 Task: Check the traffic conditions on the I-80 in California .
Action: Mouse moved to (524, 124)
Screenshot: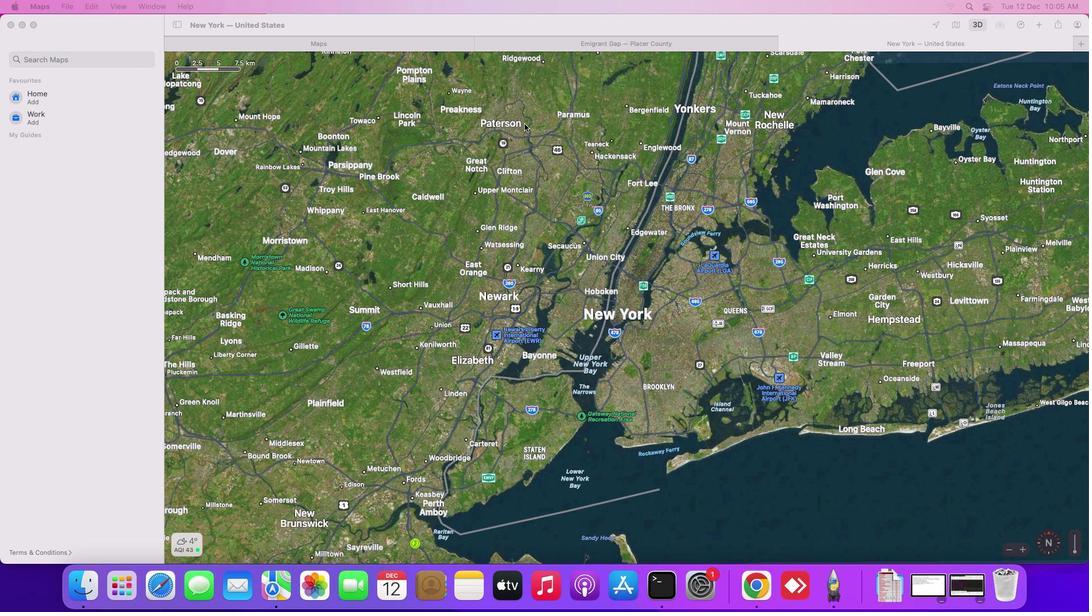 
Action: Mouse pressed left at (524, 124)
Screenshot: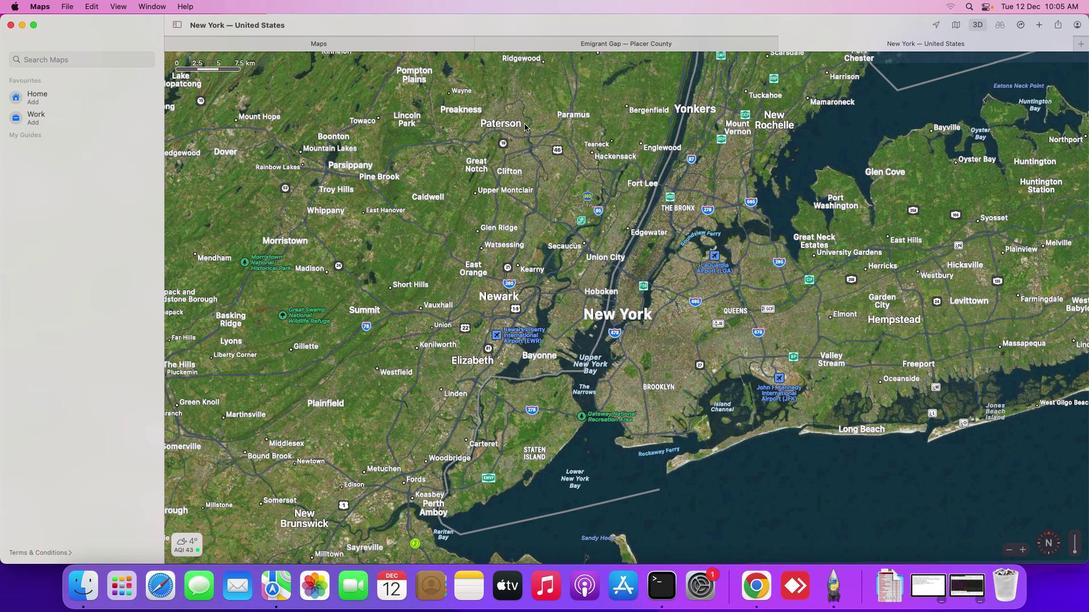 
Action: Mouse moved to (77, 61)
Screenshot: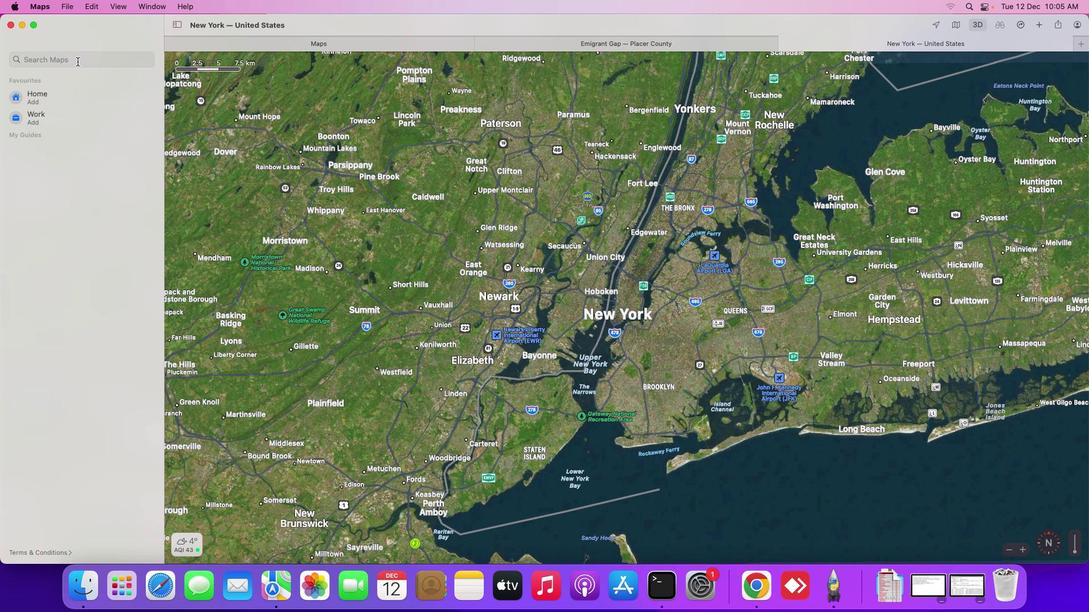 
Action: Mouse pressed left at (77, 61)
Screenshot: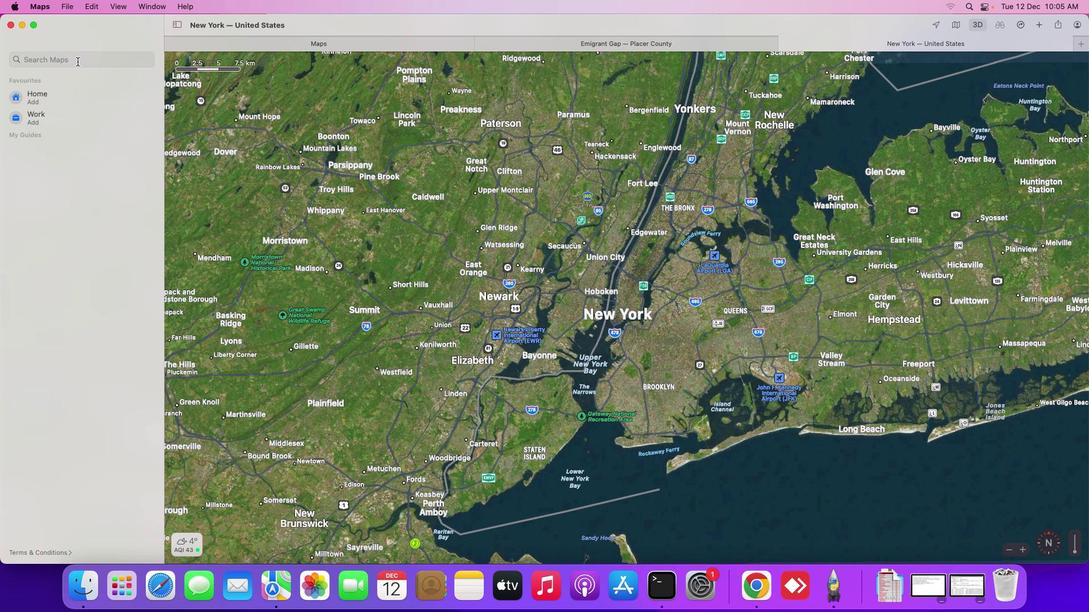 
Action: Mouse moved to (77, 60)
Screenshot: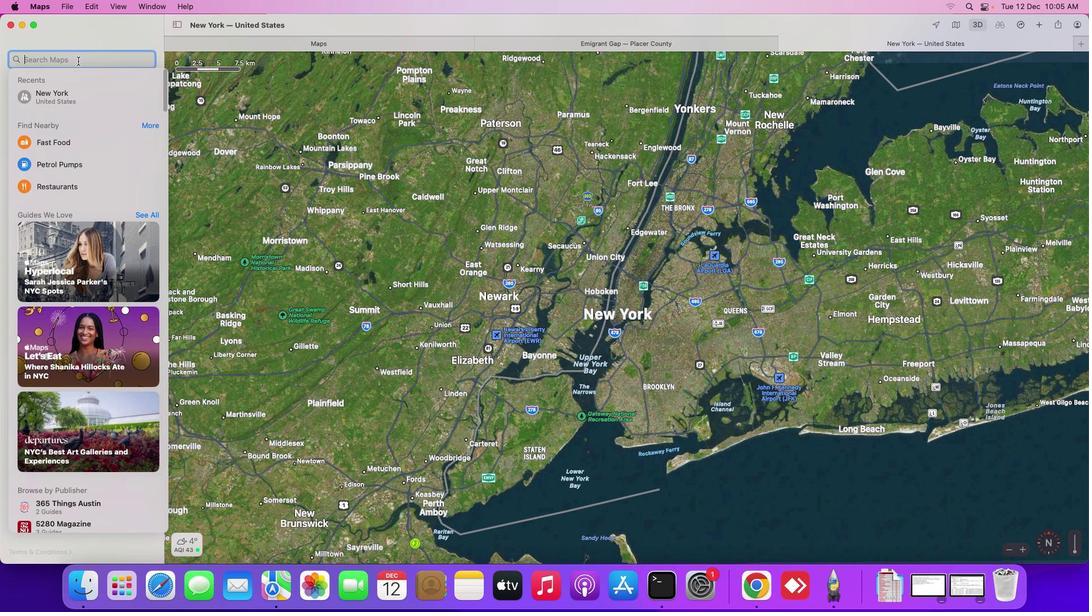 
Action: Key pressed Key.shift_r'I''-''8''0'Key.space'i''n'Key.spaceKey.shift_r'C''a''l''i''f''o''r''n''i''a'Key.enter
Screenshot: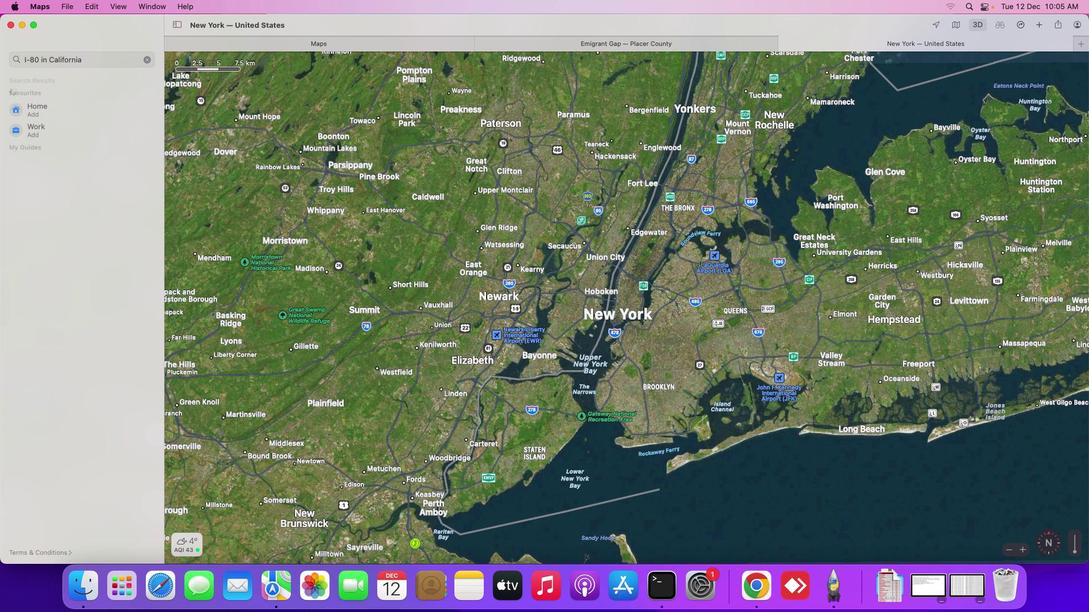 
Action: Mouse moved to (933, 222)
Screenshot: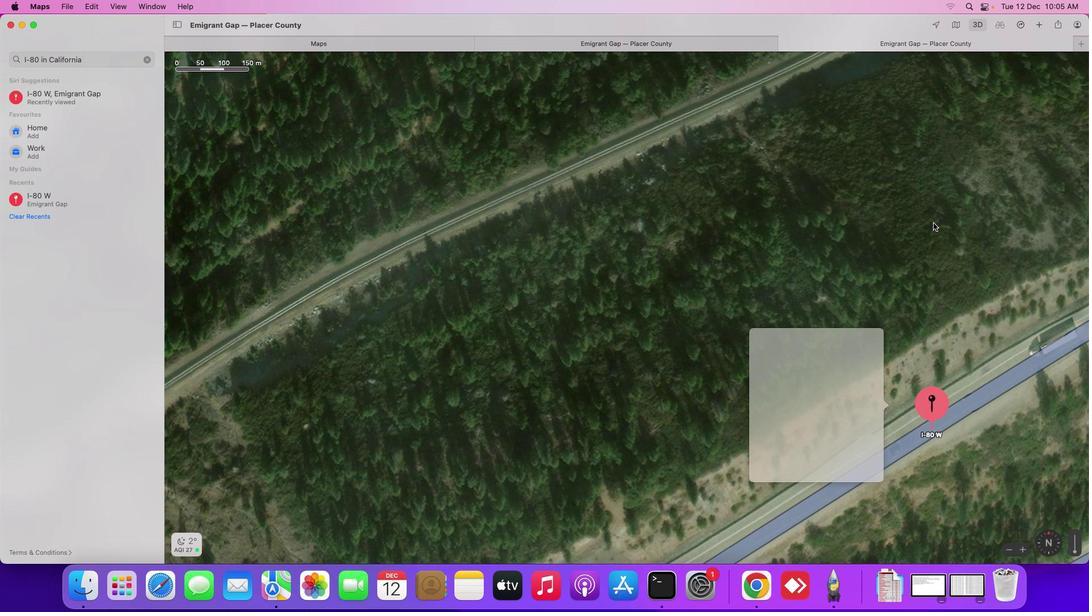
Action: Mouse pressed left at (933, 222)
Screenshot: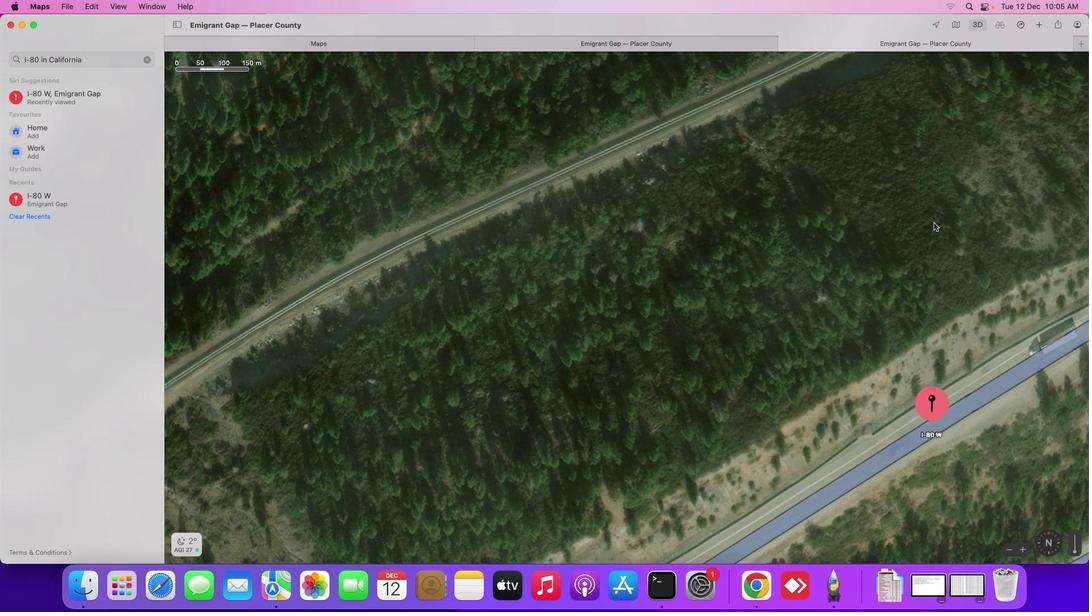 
Action: Mouse moved to (956, 24)
Screenshot: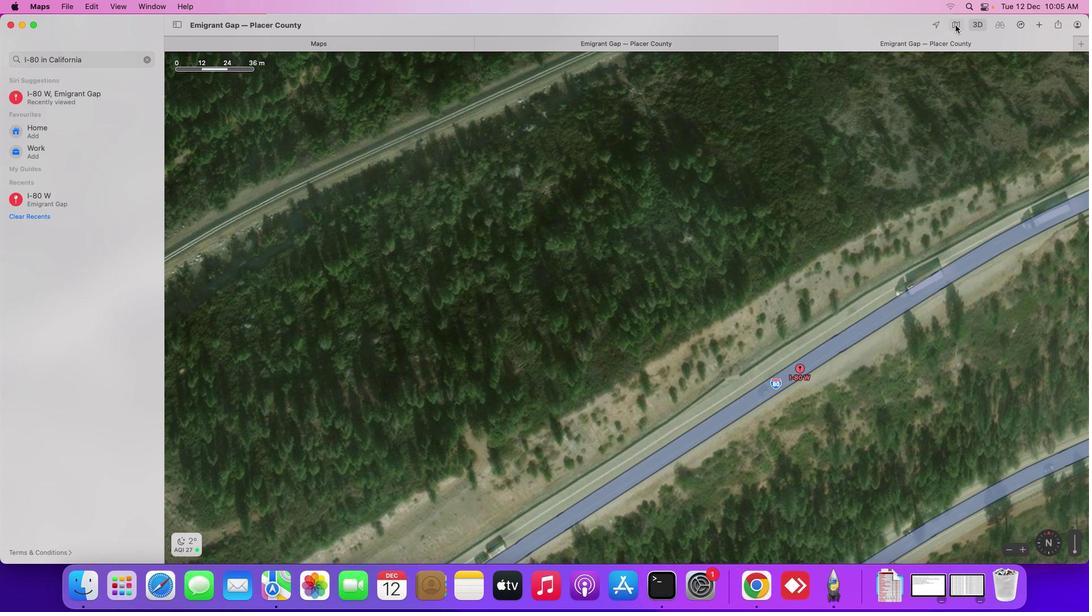 
Action: Mouse pressed left at (956, 24)
Screenshot: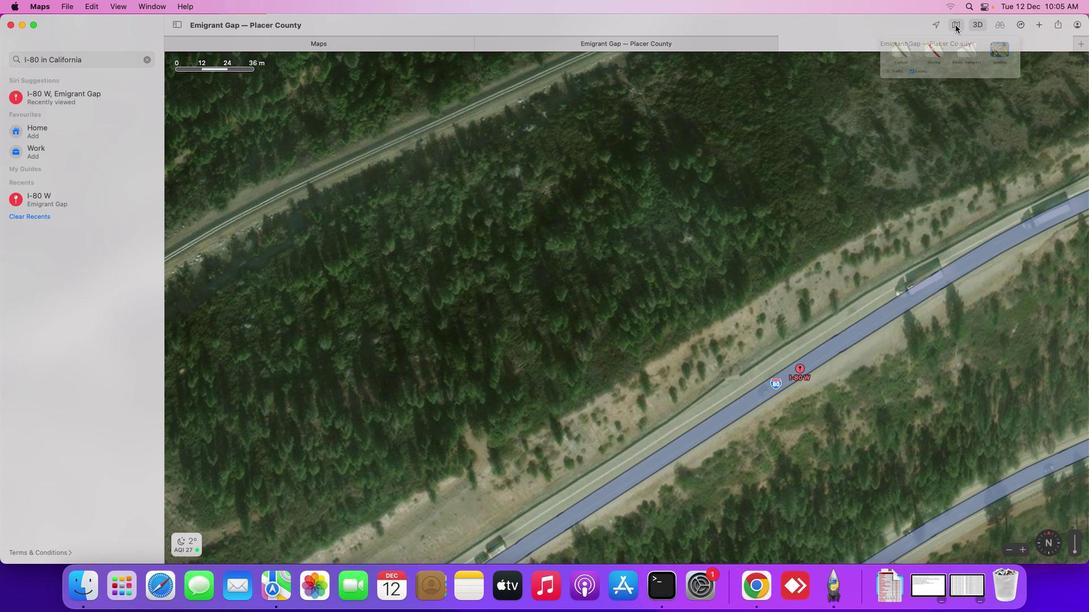 
Action: Mouse moved to (821, 108)
Screenshot: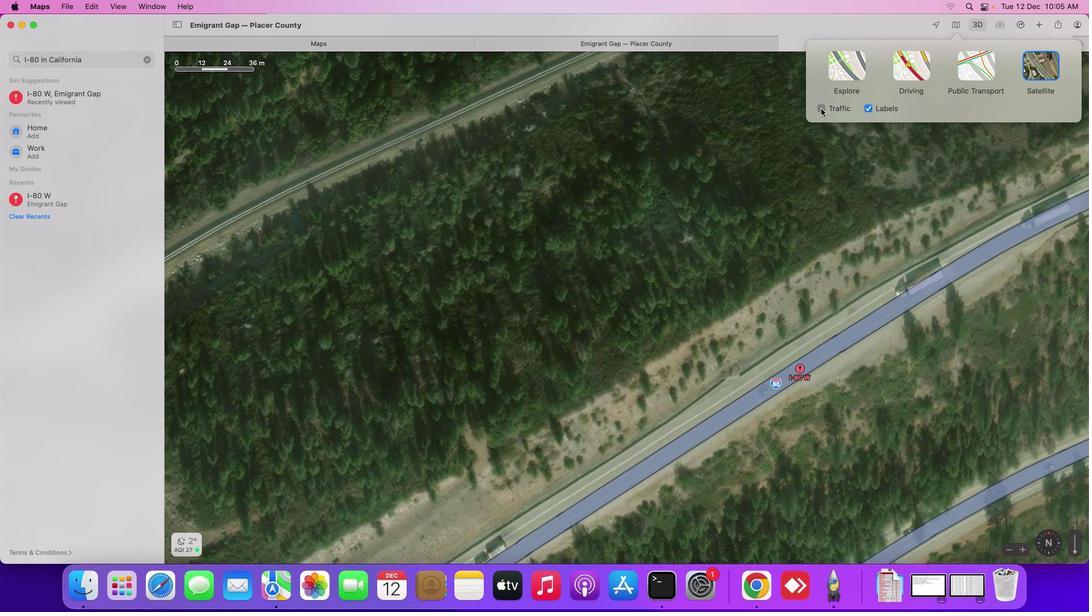 
Action: Mouse pressed left at (821, 108)
Screenshot: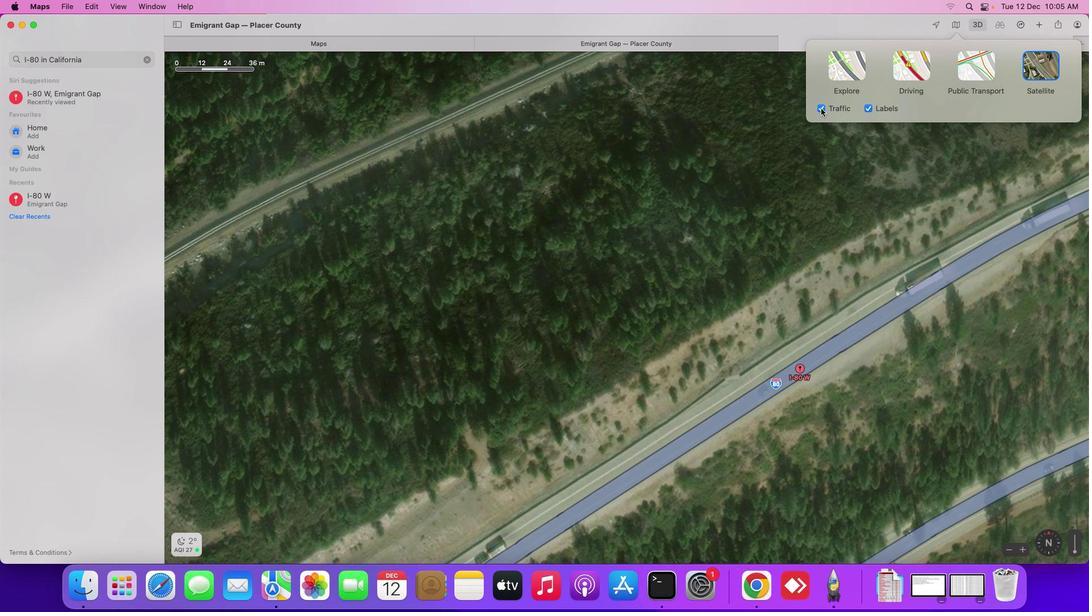 
Action: Mouse moved to (708, 169)
Screenshot: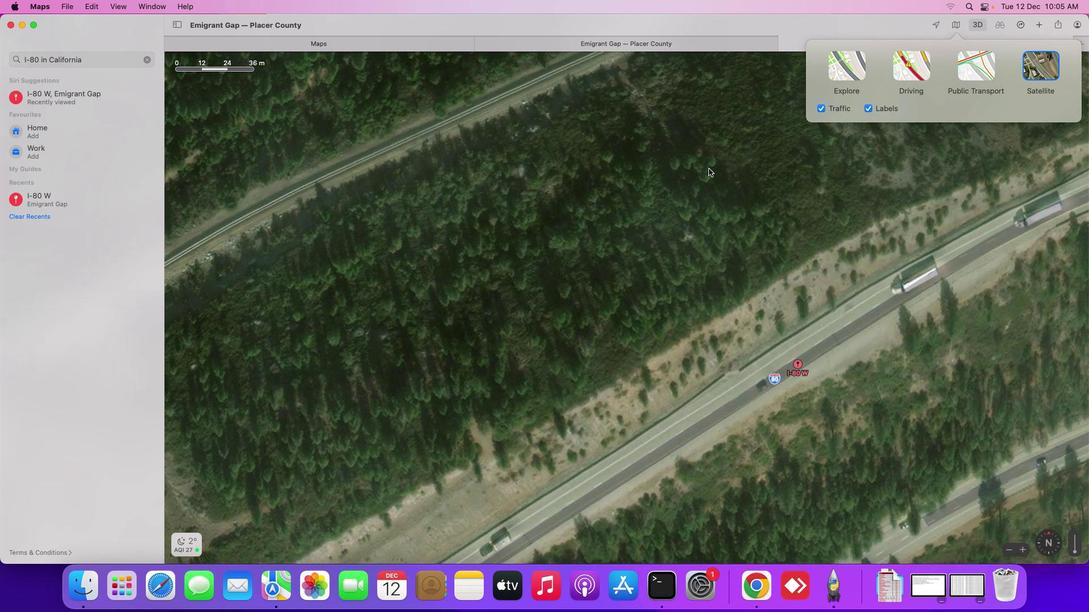
Action: Mouse scrolled (708, 169) with delta (0, 0)
Screenshot: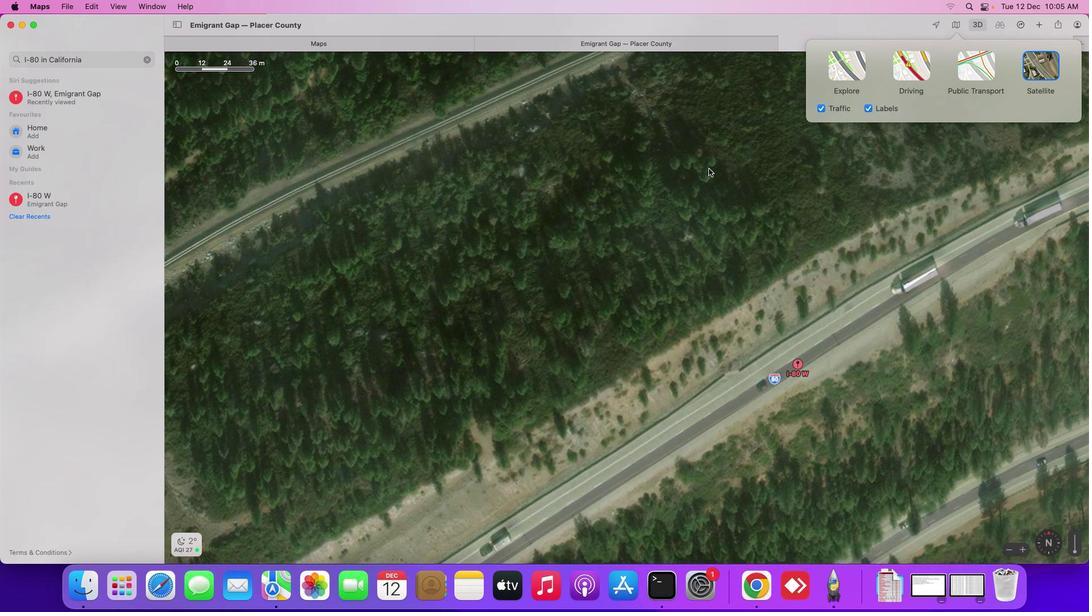 
Action: Mouse scrolled (708, 169) with delta (0, 0)
Screenshot: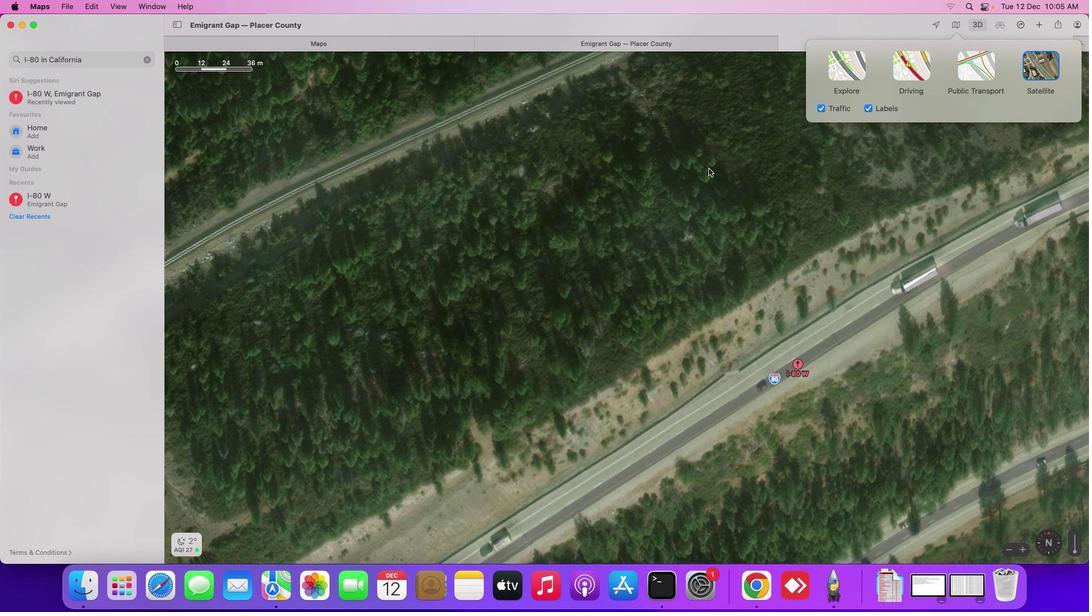 
Action: Mouse scrolled (708, 169) with delta (0, 0)
Screenshot: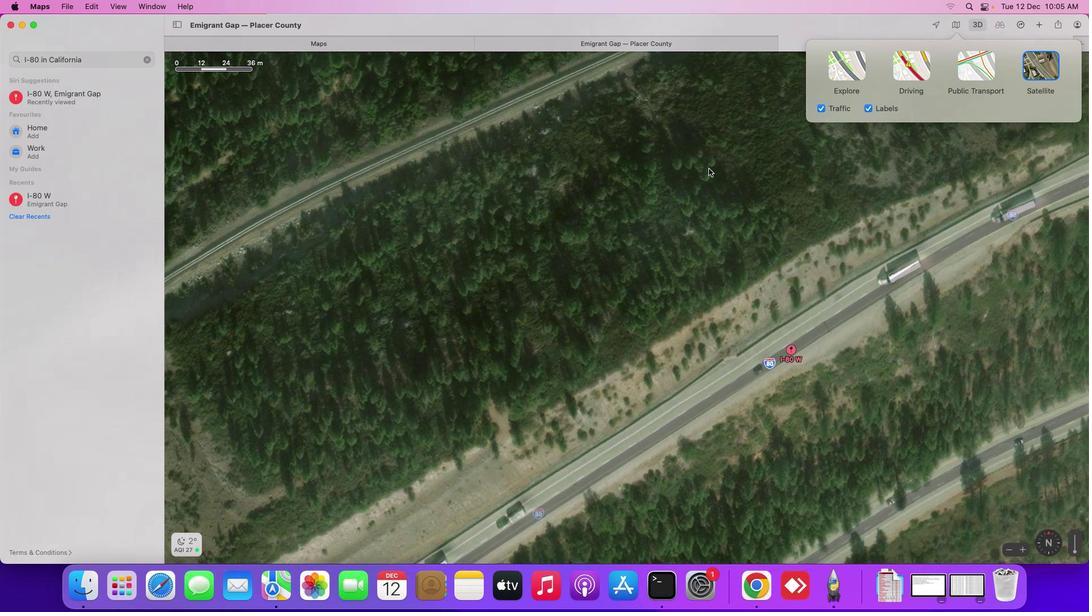 
Action: Mouse scrolled (708, 169) with delta (0, 0)
Screenshot: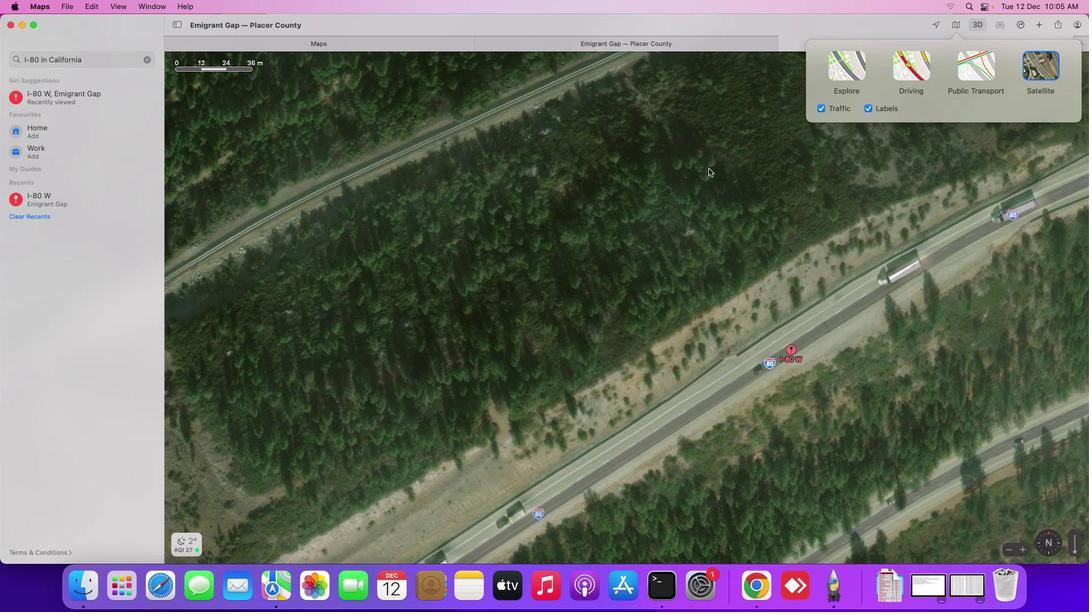 
Action: Mouse scrolled (708, 169) with delta (0, 0)
Screenshot: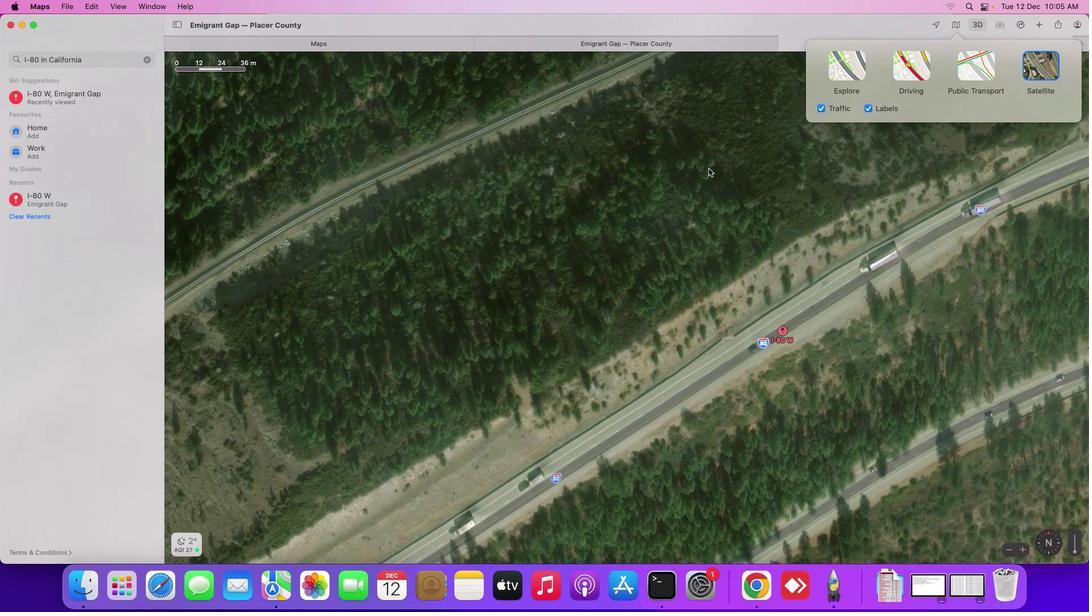 
Action: Mouse scrolled (708, 169) with delta (0, -1)
Screenshot: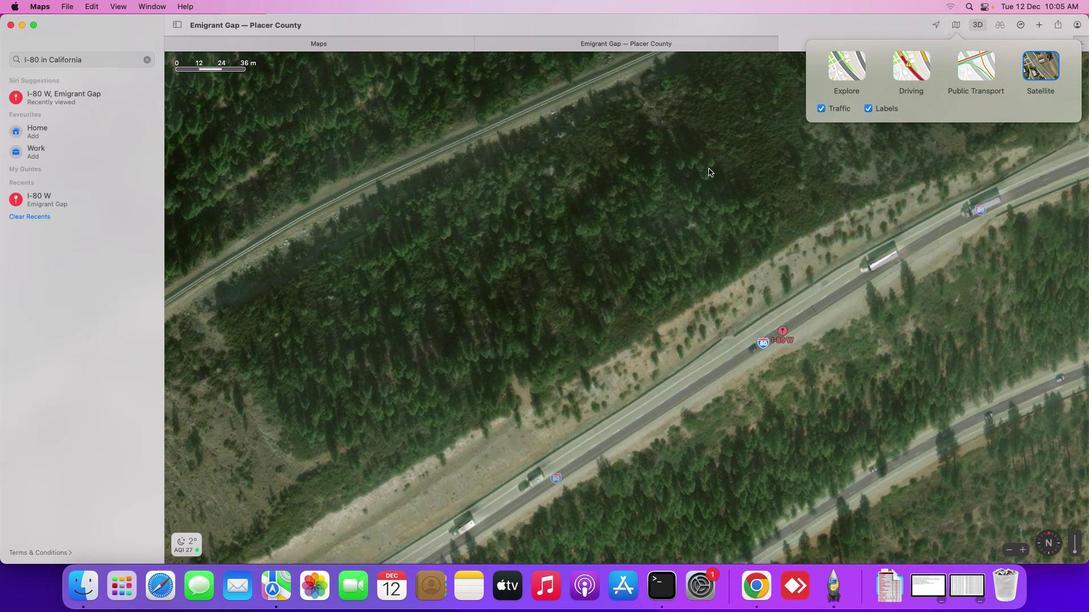 
Action: Mouse scrolled (708, 169) with delta (0, 0)
Screenshot: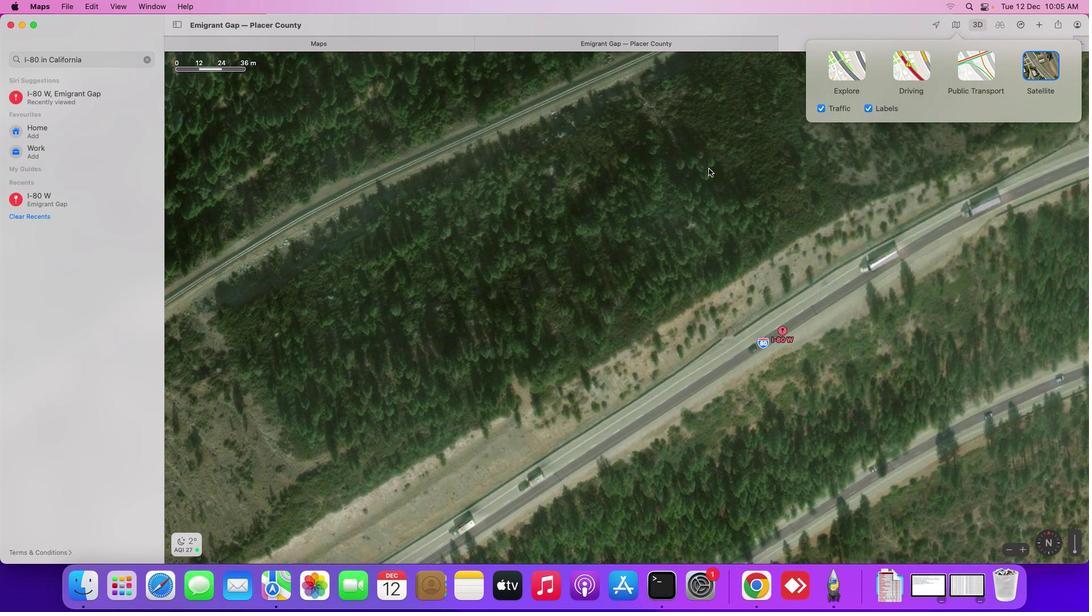 
Action: Mouse scrolled (708, 169) with delta (0, 0)
Screenshot: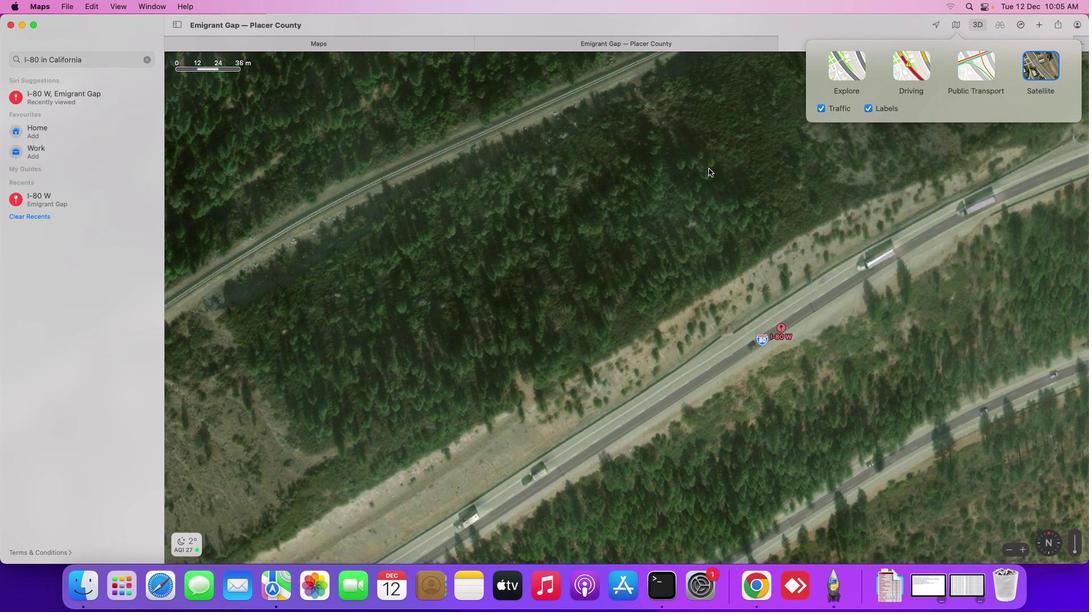 
Action: Mouse scrolled (708, 169) with delta (0, 0)
Screenshot: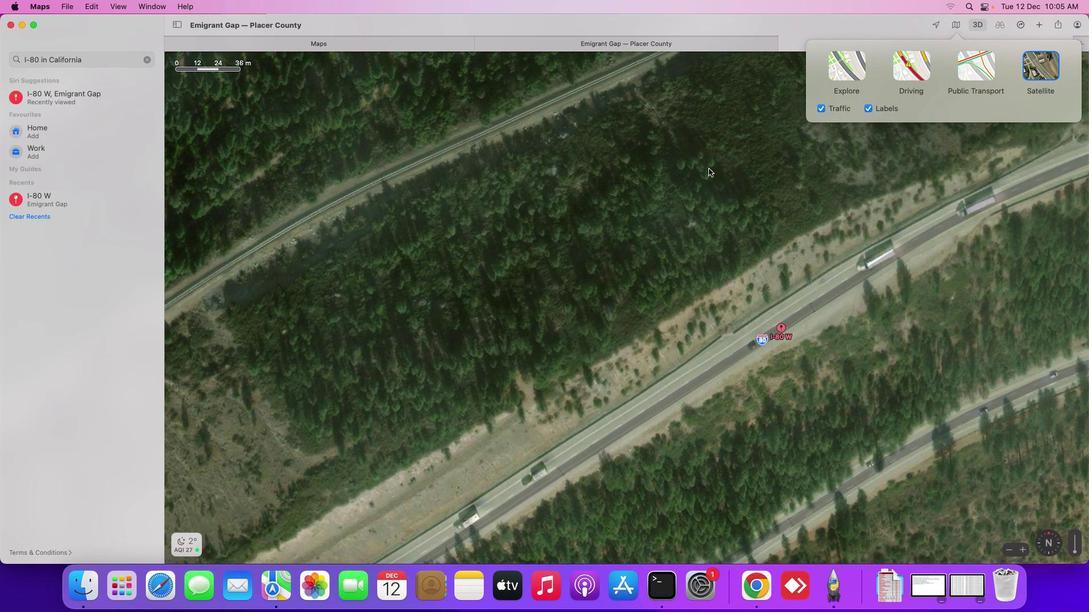 
Action: Mouse scrolled (708, 169) with delta (0, 0)
Screenshot: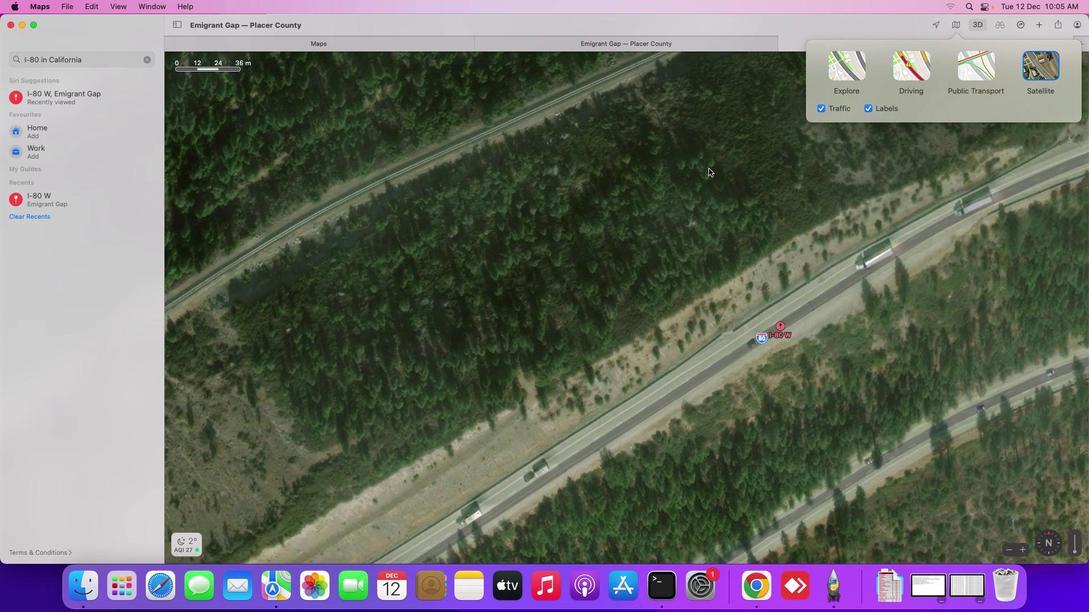 
Action: Mouse scrolled (708, 169) with delta (0, 0)
Screenshot: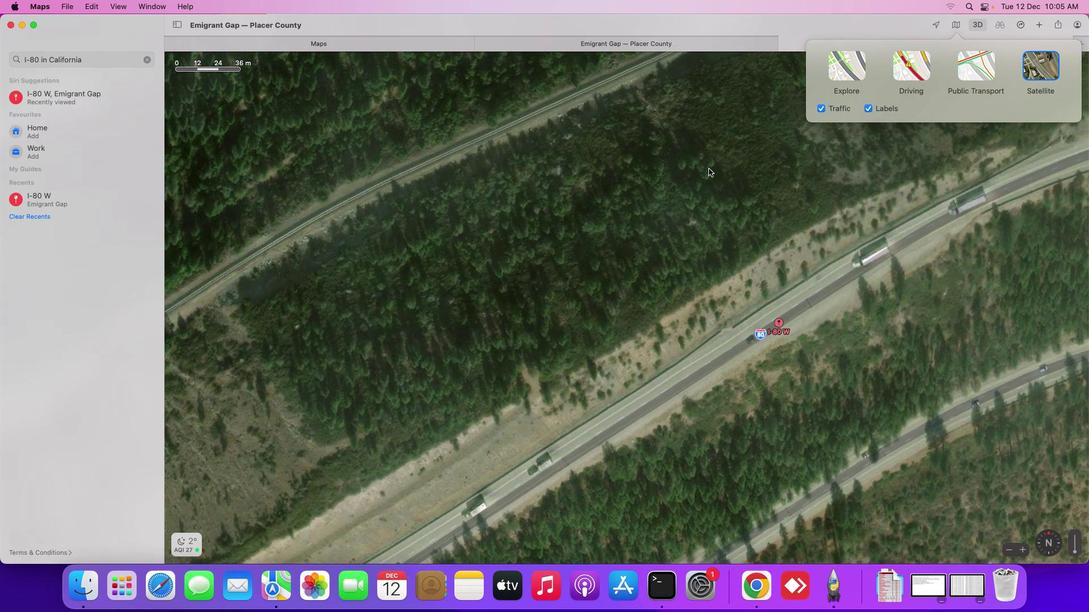 
Action: Mouse scrolled (708, 169) with delta (0, 0)
Screenshot: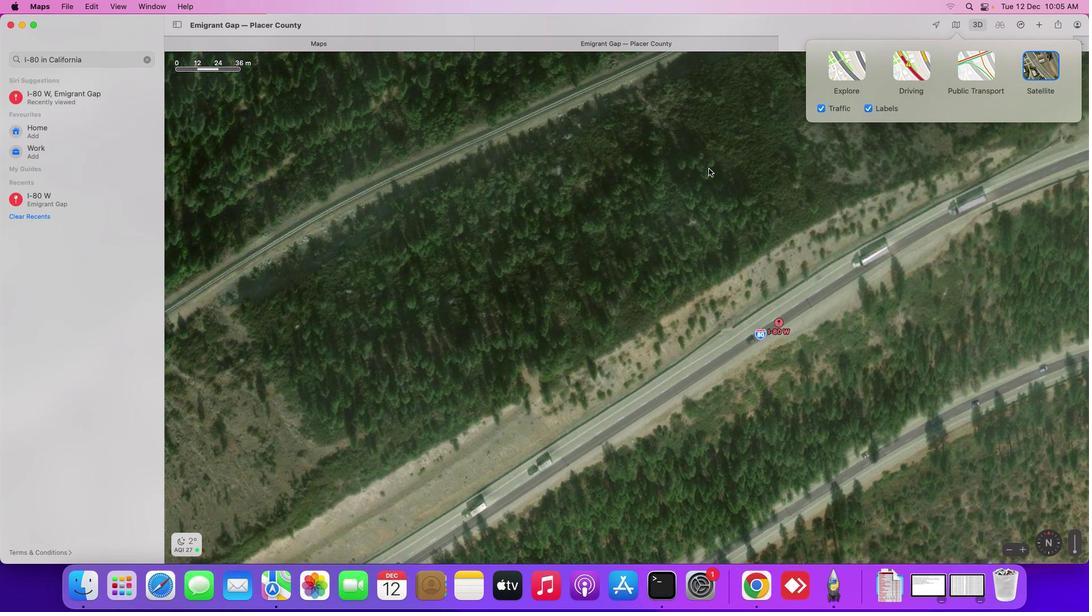 
Action: Mouse moved to (705, 166)
Screenshot: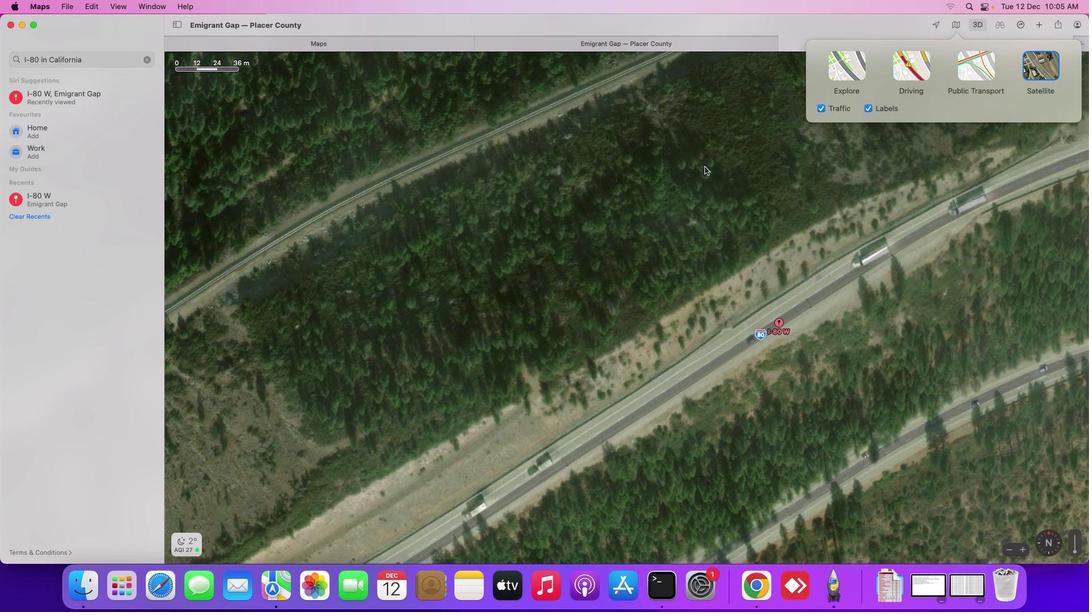 
Action: Mouse scrolled (705, 166) with delta (0, 0)
Screenshot: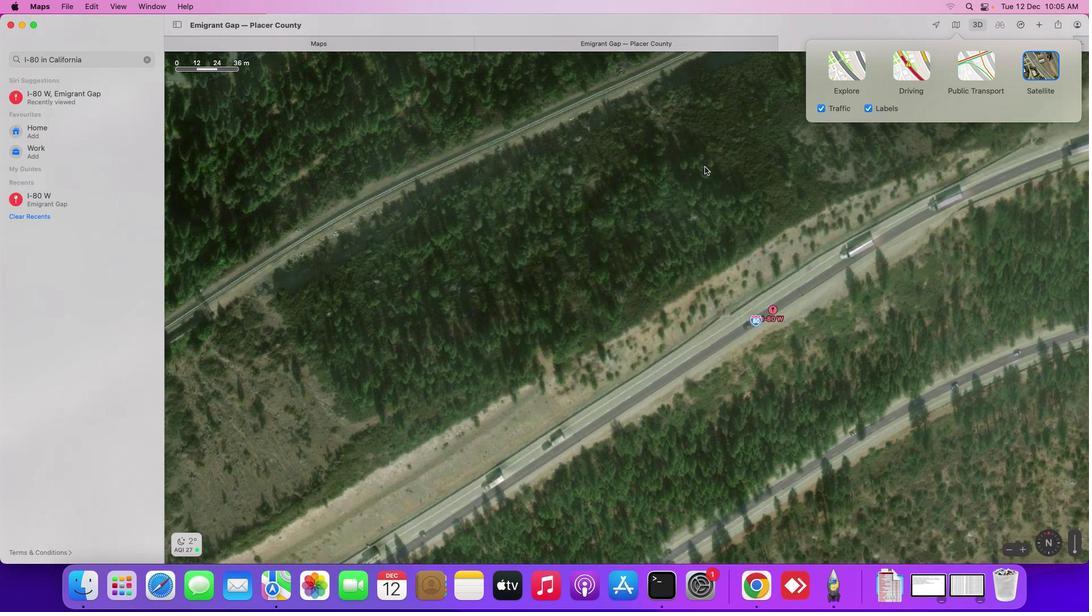 
Action: Mouse moved to (704, 167)
Screenshot: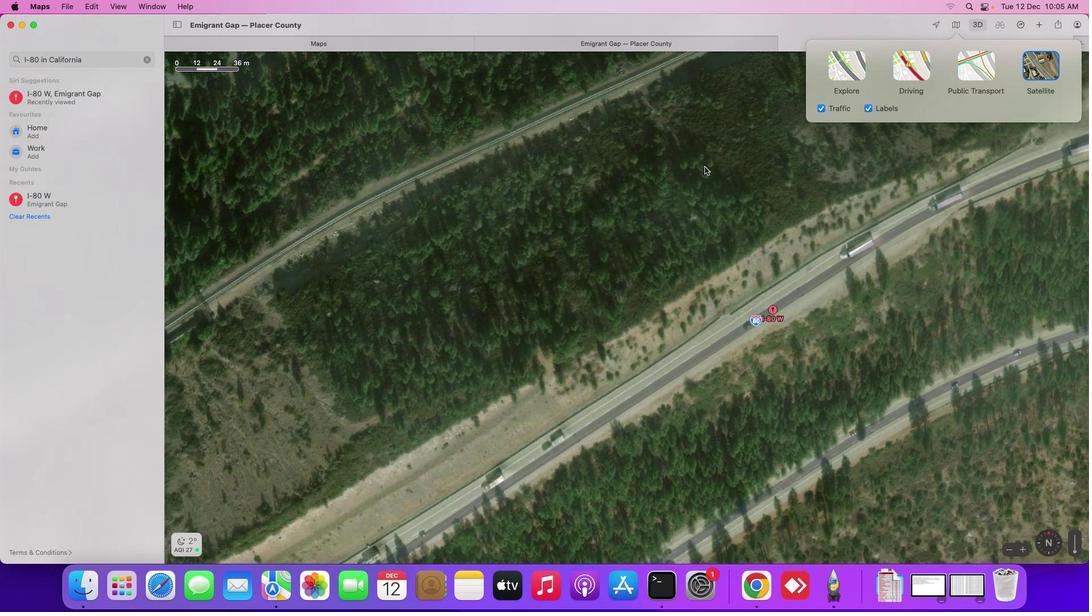
Action: Mouse scrolled (704, 167) with delta (0, 0)
Screenshot: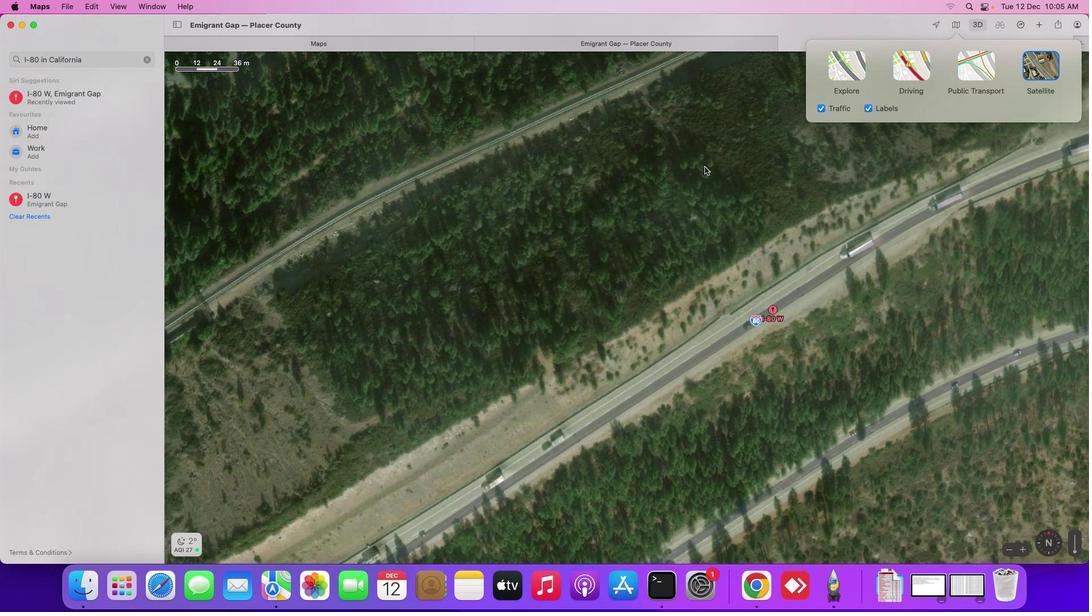 
Action: Mouse scrolled (704, 167) with delta (0, -1)
Screenshot: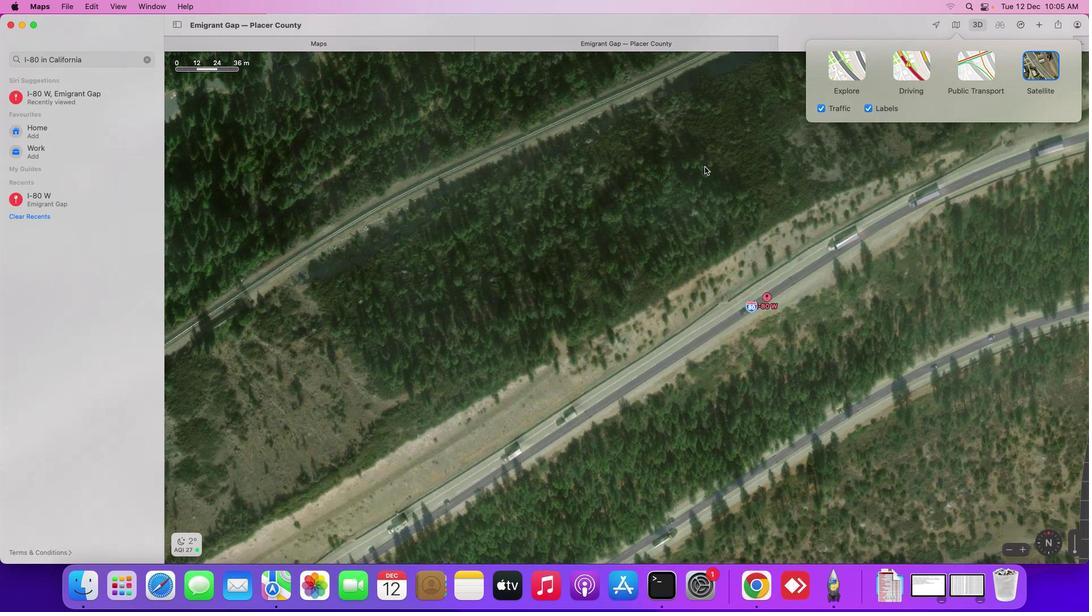 
Action: Mouse scrolled (704, 167) with delta (0, -1)
Screenshot: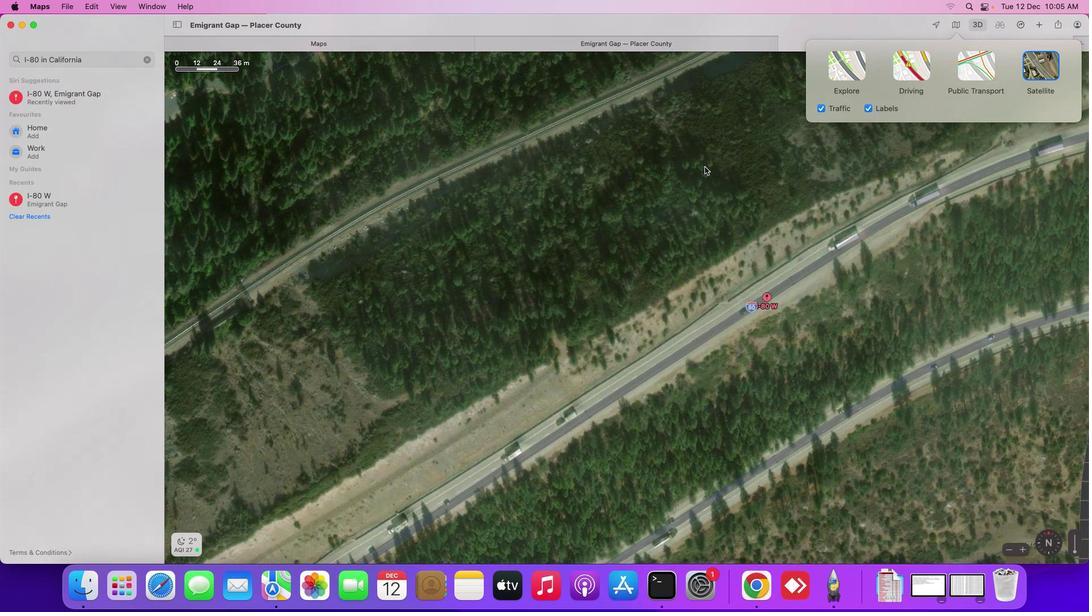 
Action: Mouse moved to (704, 167)
Screenshot: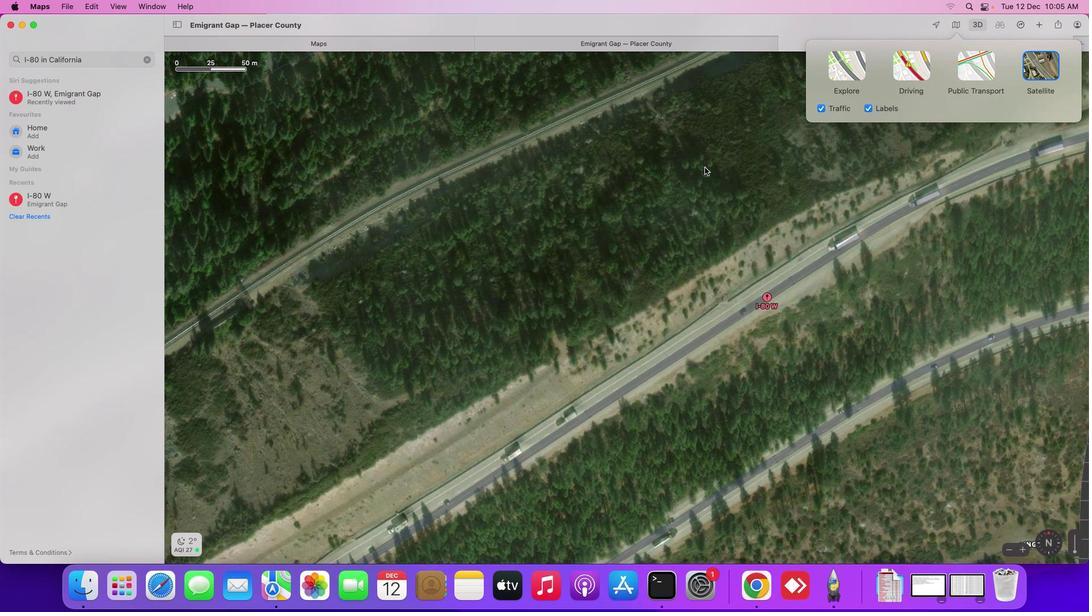 
Action: Mouse scrolled (704, 167) with delta (0, 0)
Screenshot: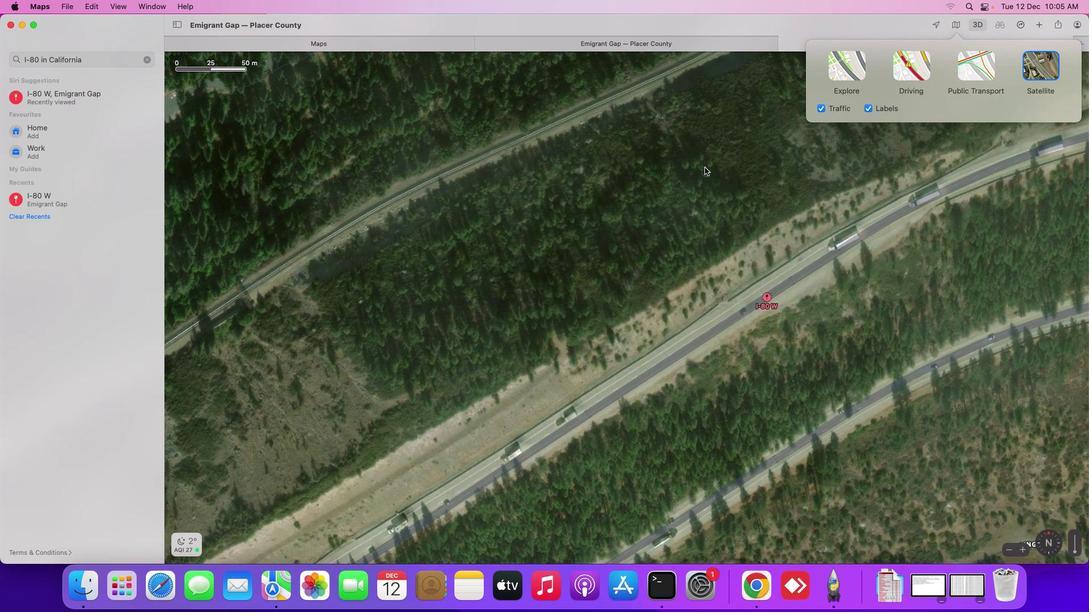 
Action: Mouse scrolled (704, 167) with delta (0, 0)
Screenshot: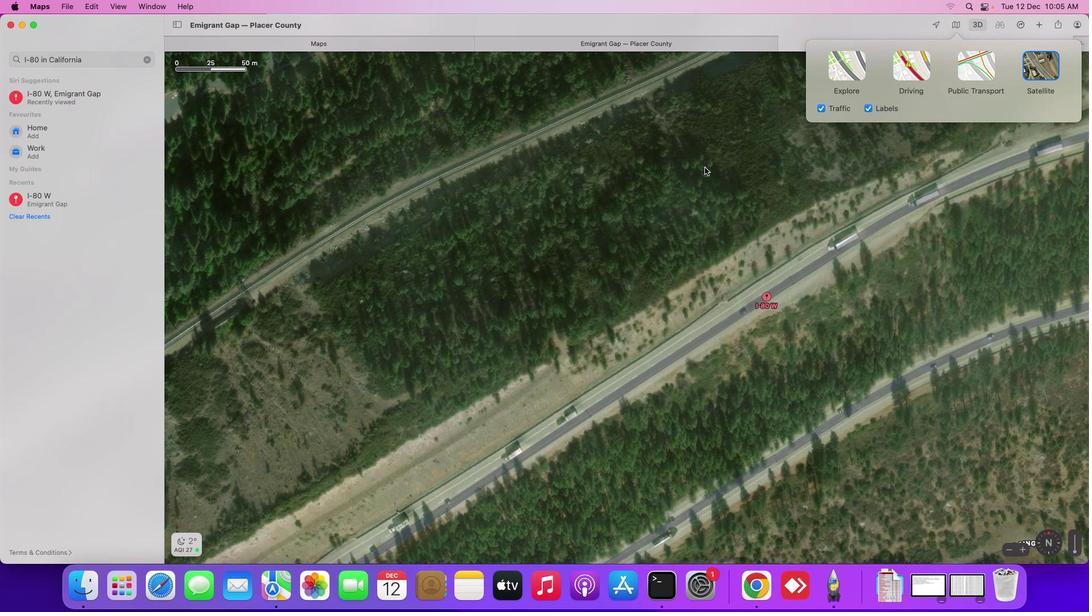 
Action: Mouse scrolled (704, 167) with delta (0, 0)
Screenshot: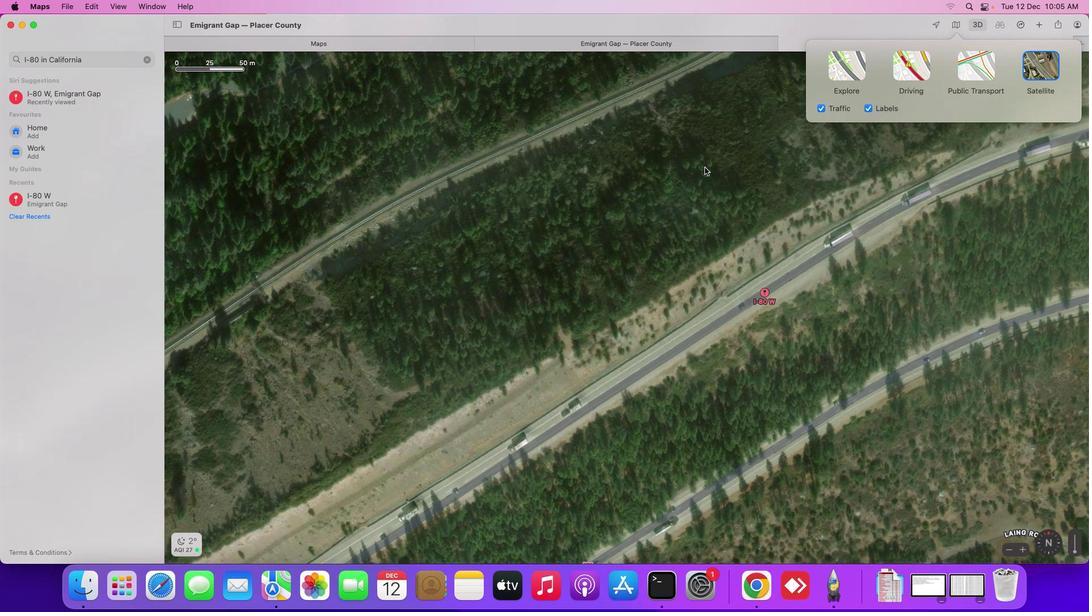 
Action: Mouse scrolled (704, 167) with delta (0, 0)
Screenshot: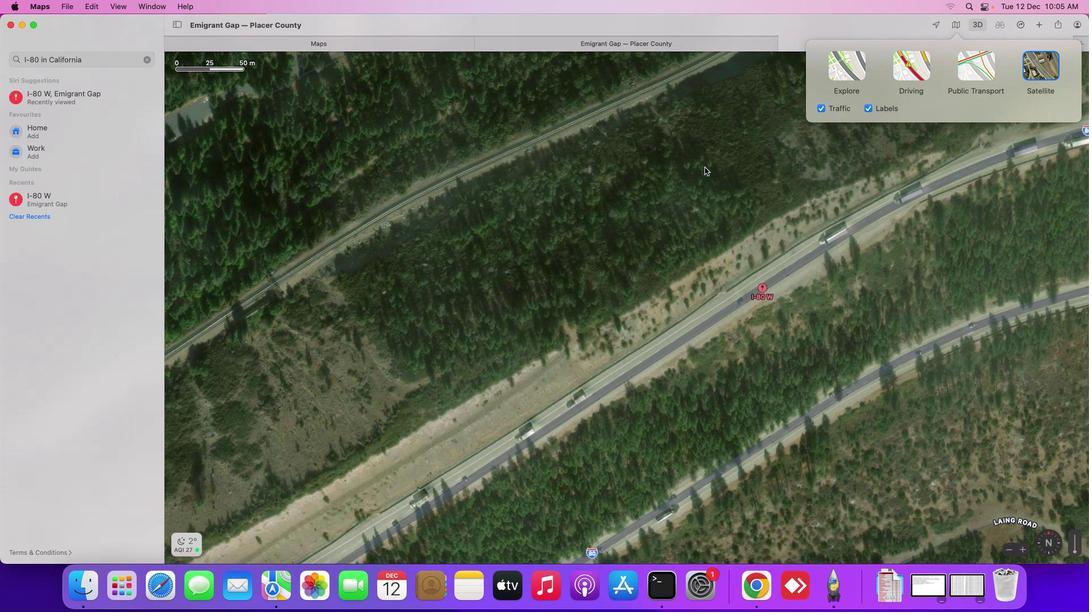 
Action: Mouse scrolled (704, 167) with delta (0, 0)
Screenshot: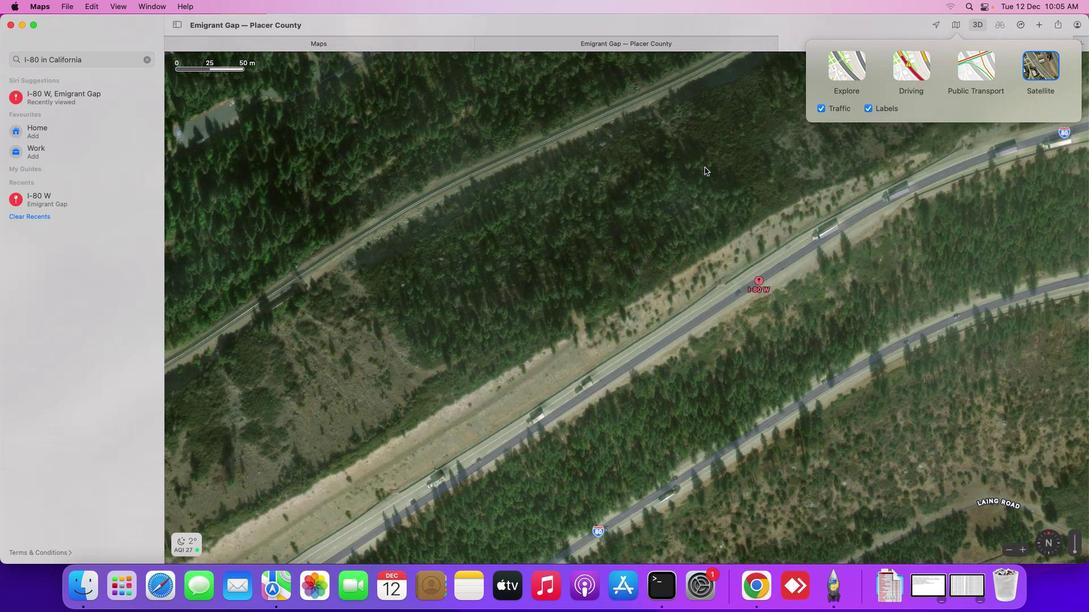 
Action: Mouse scrolled (704, 167) with delta (0, -1)
Screenshot: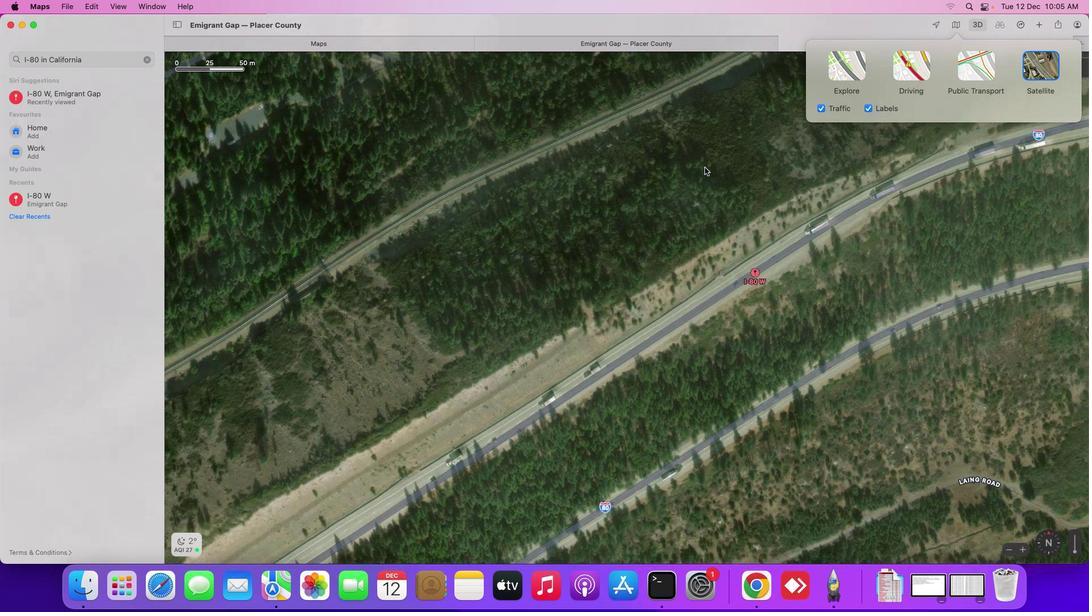 
Action: Mouse scrolled (704, 167) with delta (0, -1)
Screenshot: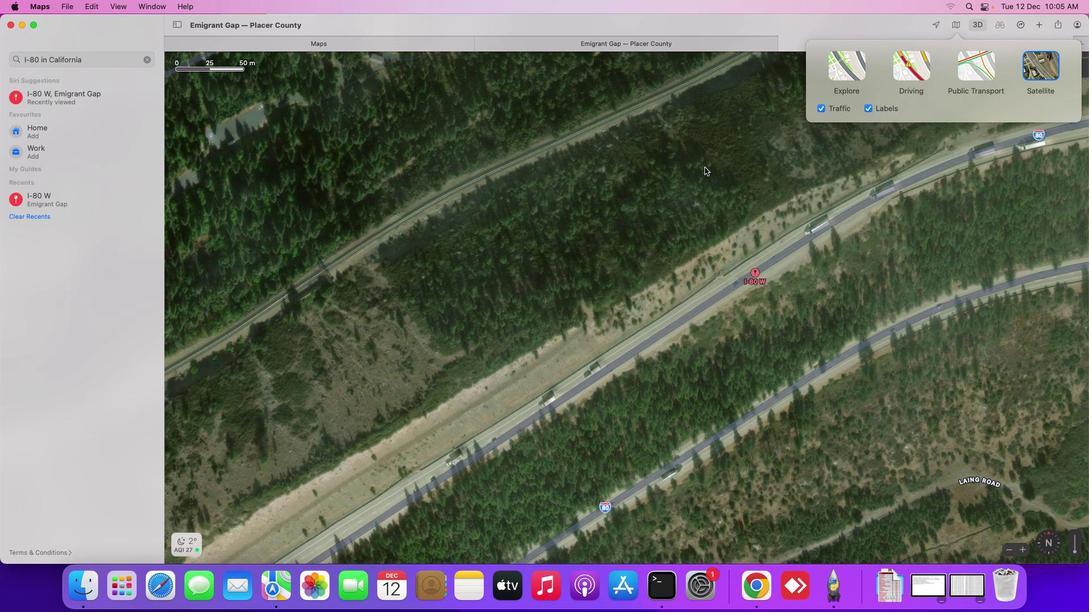 
Action: Mouse moved to (704, 167)
Screenshot: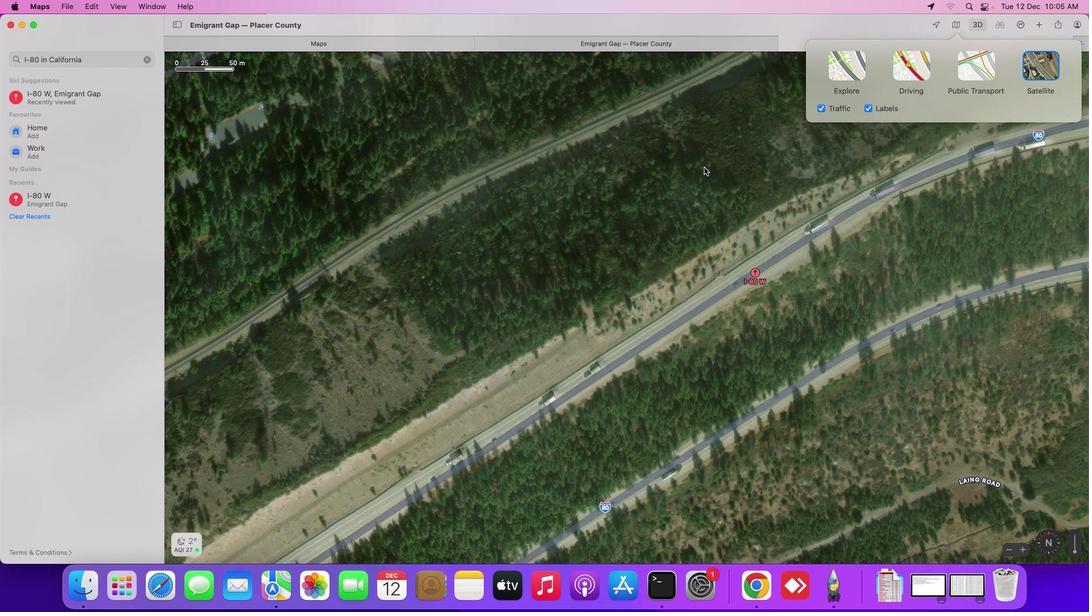 
Action: Mouse scrolled (704, 167) with delta (0, 0)
Screenshot: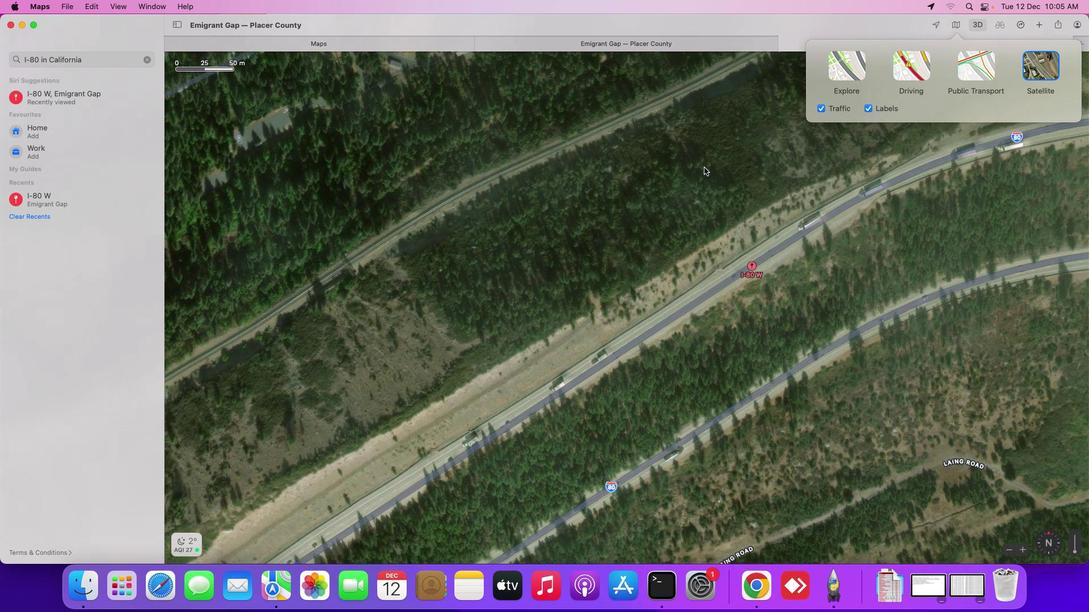 
Action: Mouse scrolled (704, 167) with delta (0, 0)
Screenshot: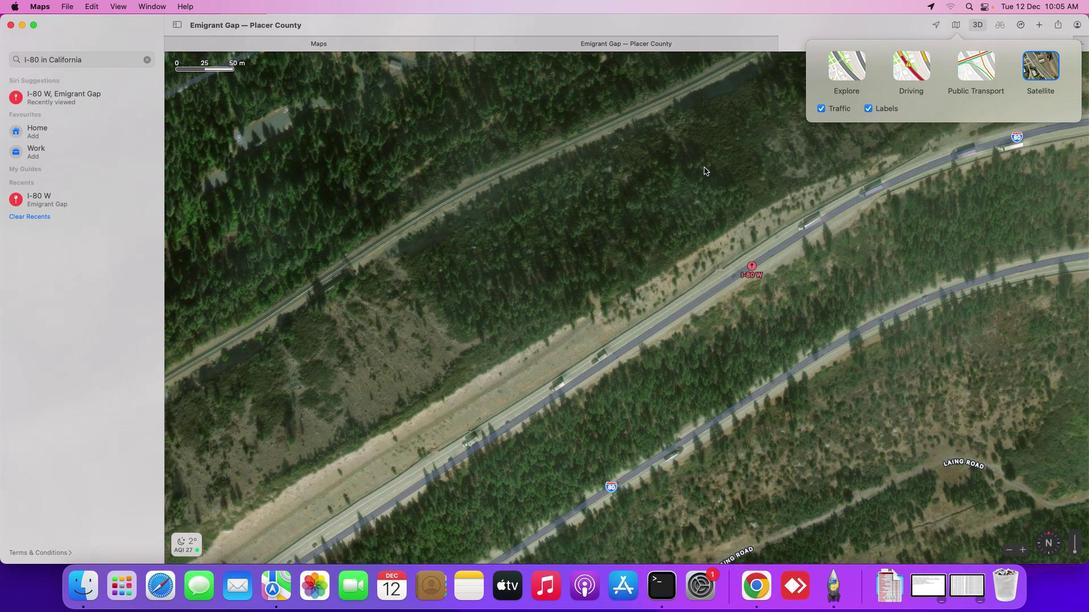 
Action: Mouse scrolled (704, 167) with delta (0, 0)
Screenshot: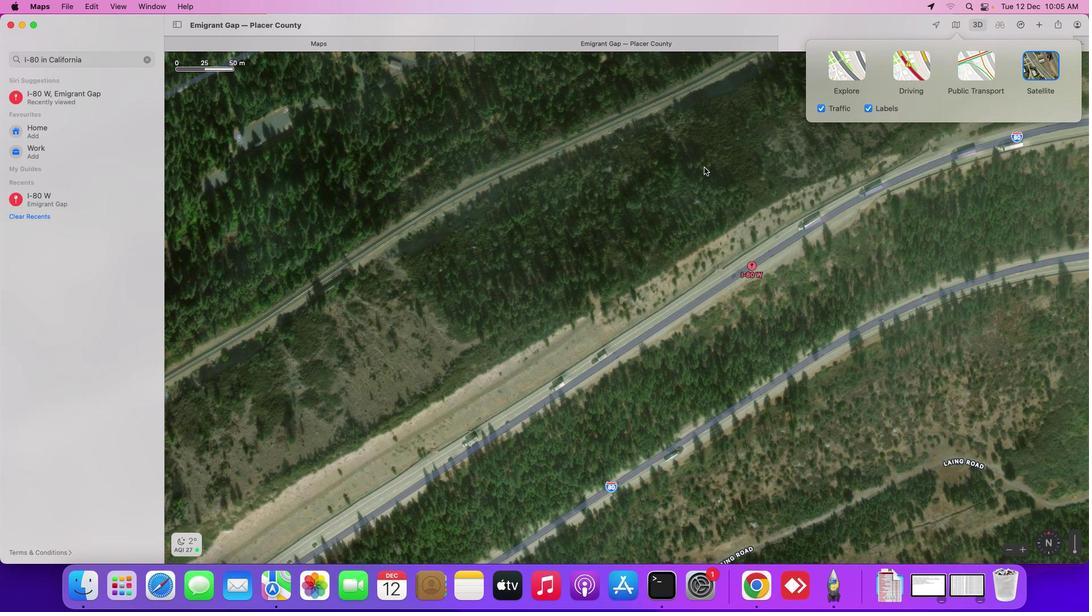 
Action: Mouse scrolled (704, 167) with delta (0, 0)
Screenshot: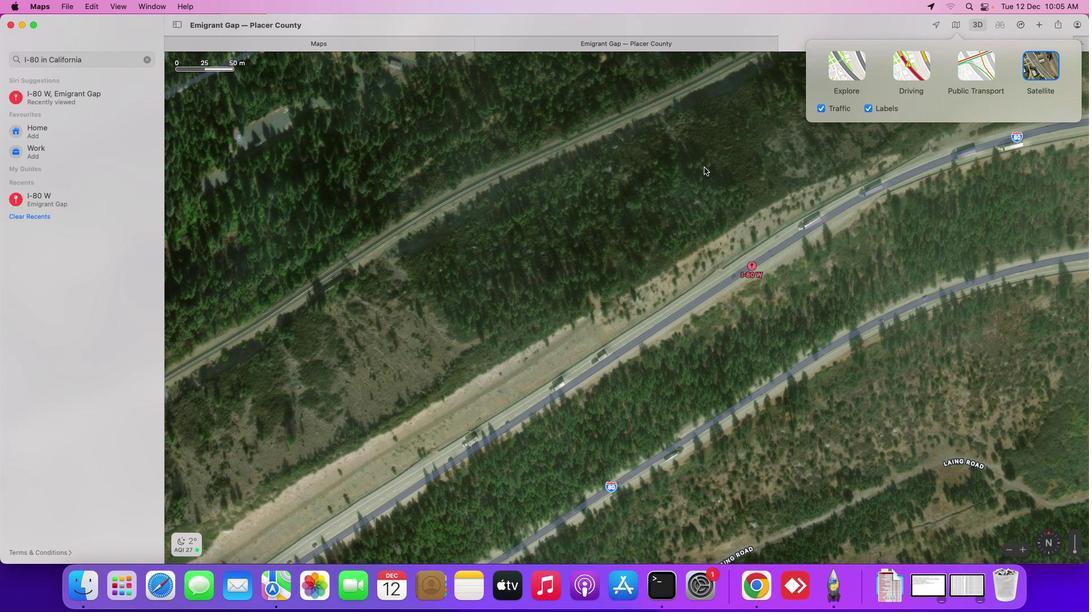 
Action: Mouse moved to (887, 169)
Screenshot: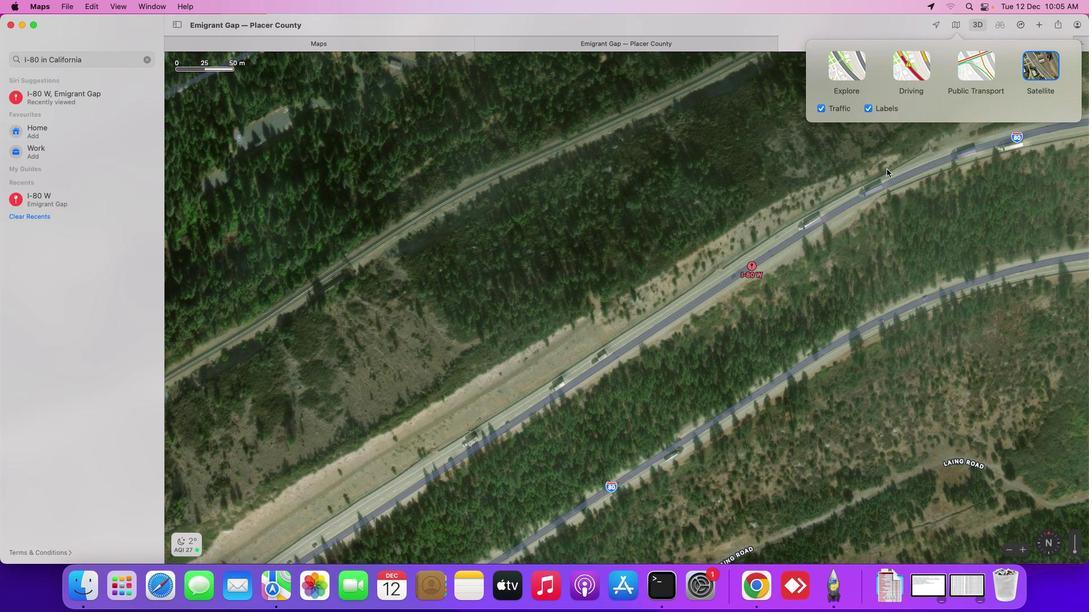 
Action: Mouse pressed left at (887, 169)
Screenshot: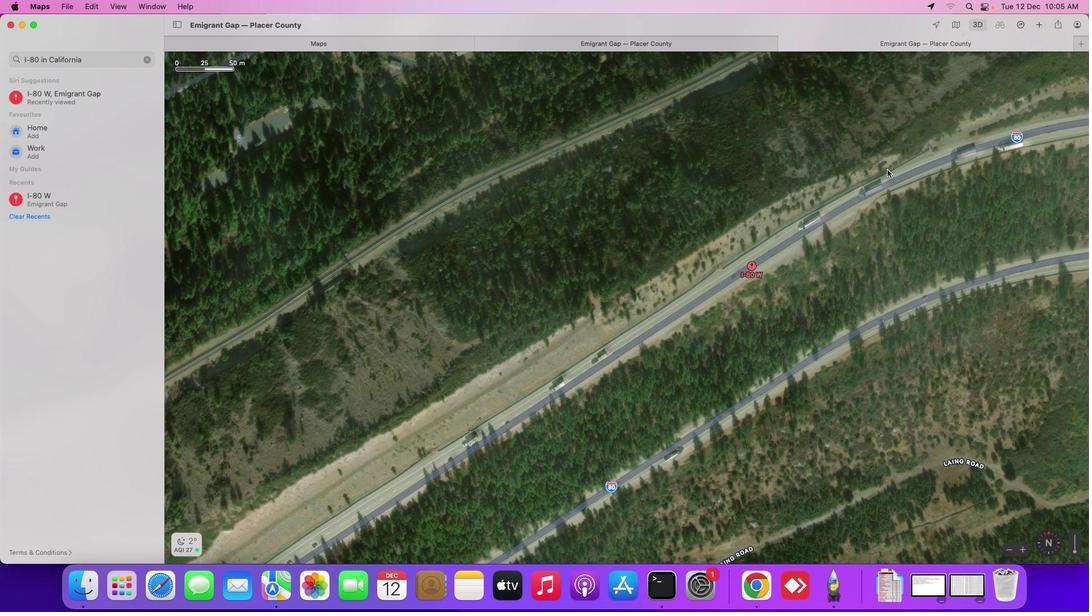 
Action: Mouse moved to (777, 187)
Screenshot: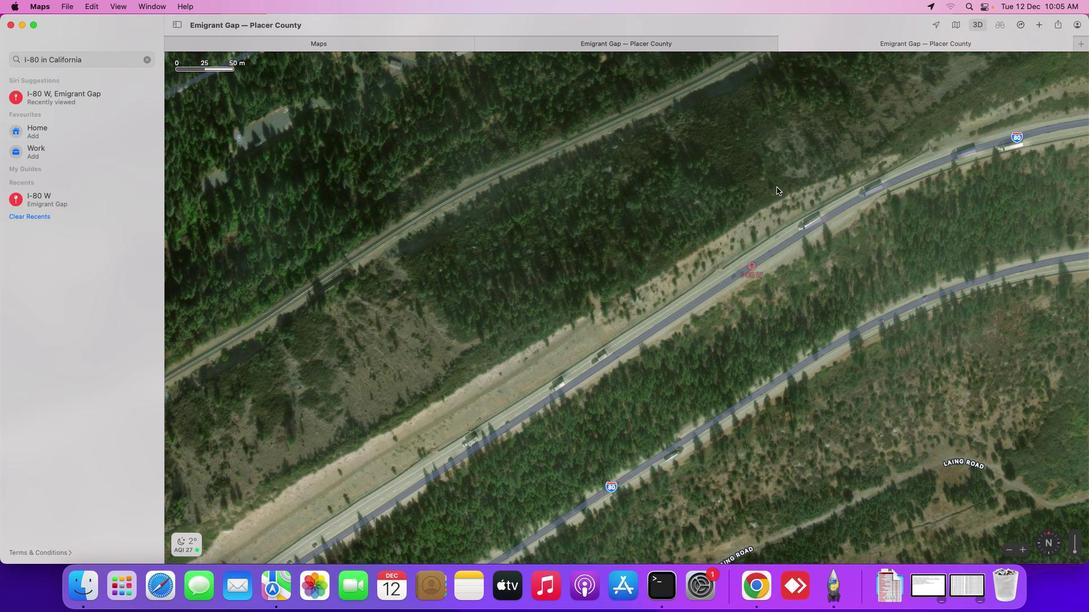 
